 Task: Create in the project AgileGlobe in Backlog an issue 'Integrate a new live chat support feature into an existing customer service portal to enhance customer support and response time', assign it to team member softage.1@softage.net and change the status to IN PROGRESS. Create in the project AgileGlobe in Backlog an issue 'Develop a new tool for automated testing of web application performance under high traffic and load conditions', assign it to team member softage.2@softage.net and change the status to IN PROGRESS
Action: Mouse moved to (192, 51)
Screenshot: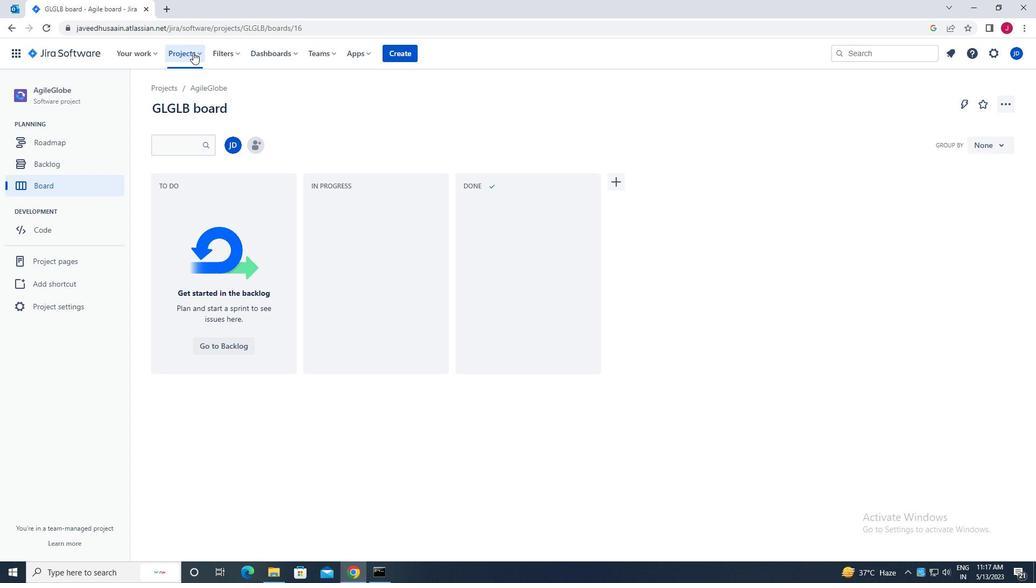 
Action: Mouse pressed left at (192, 51)
Screenshot: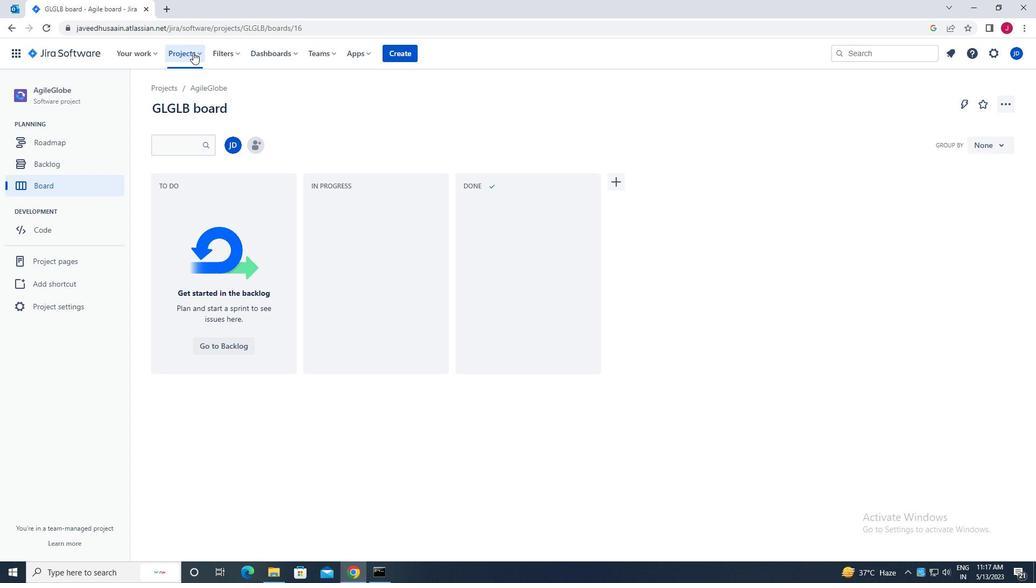 
Action: Mouse moved to (224, 100)
Screenshot: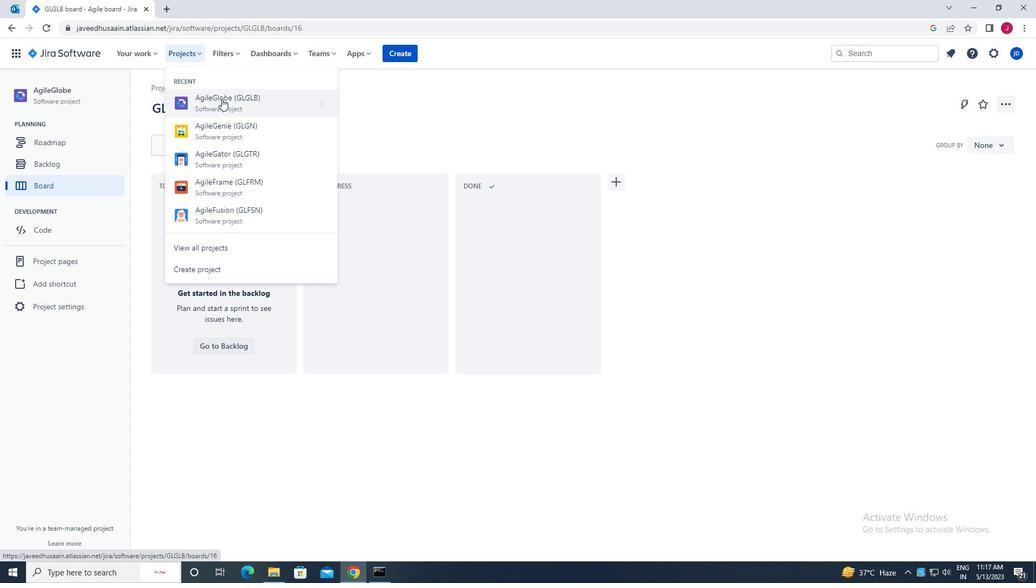 
Action: Mouse pressed left at (224, 100)
Screenshot: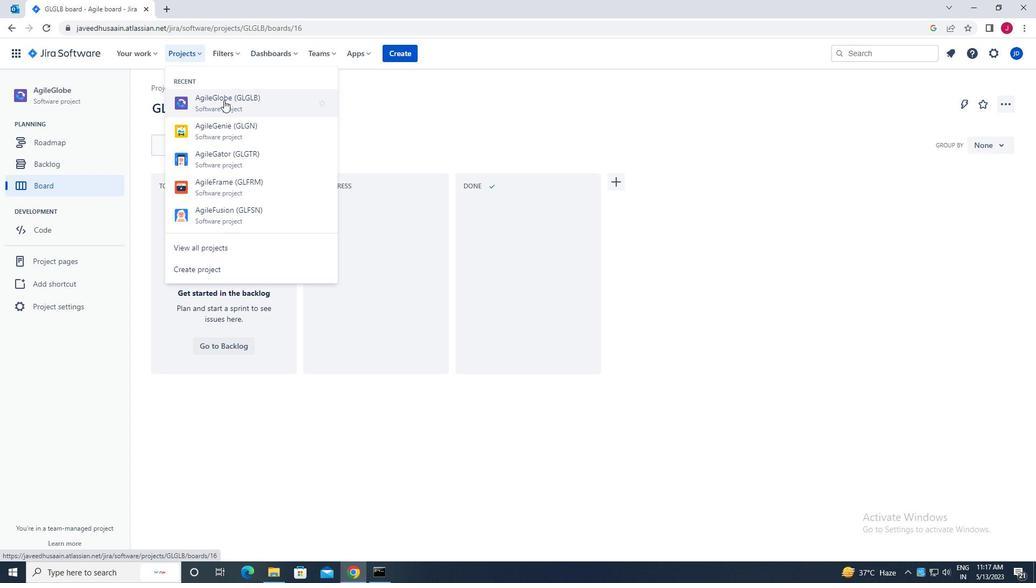 
Action: Mouse moved to (72, 166)
Screenshot: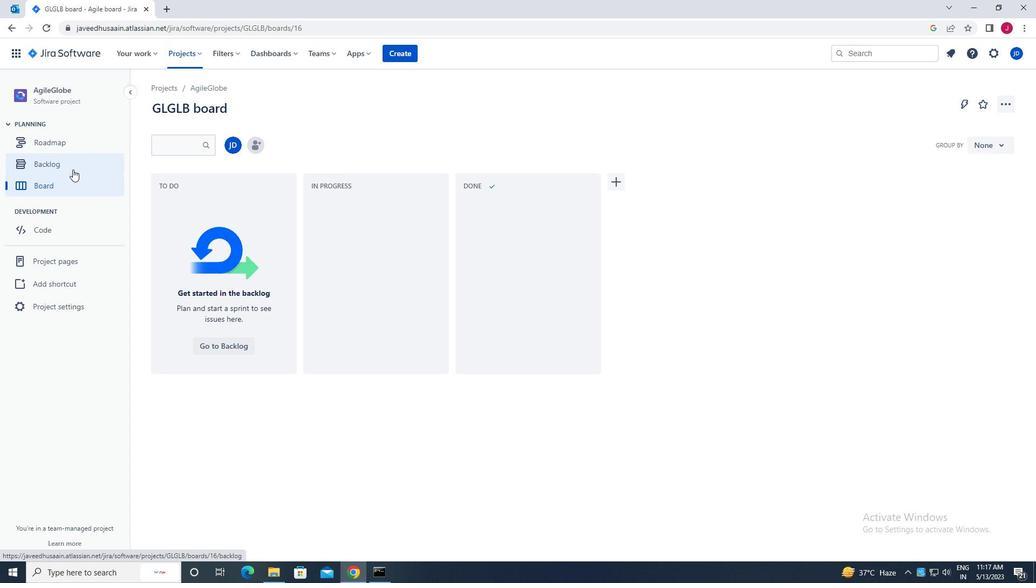 
Action: Mouse pressed left at (72, 166)
Screenshot: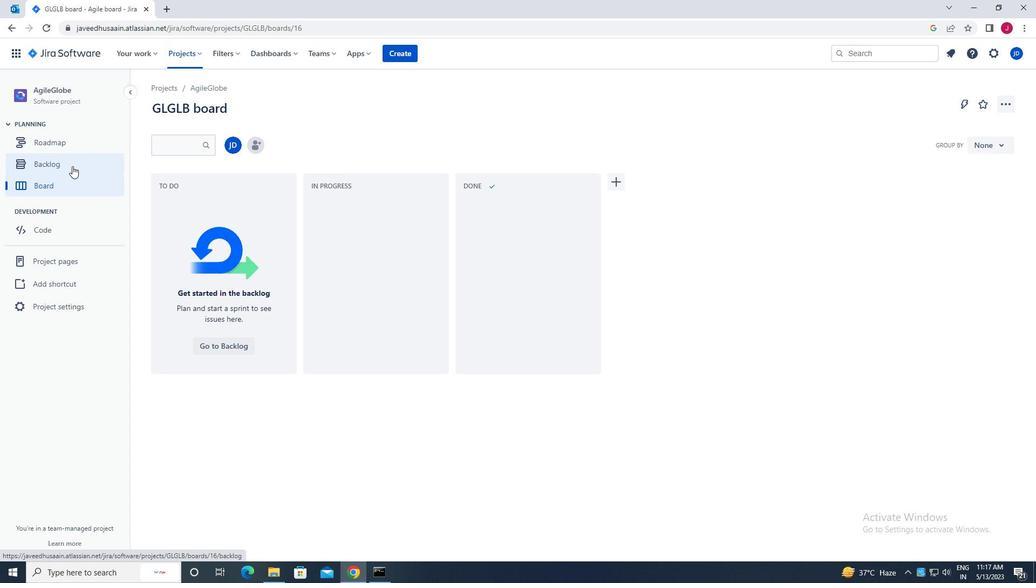 
Action: Mouse moved to (197, 396)
Screenshot: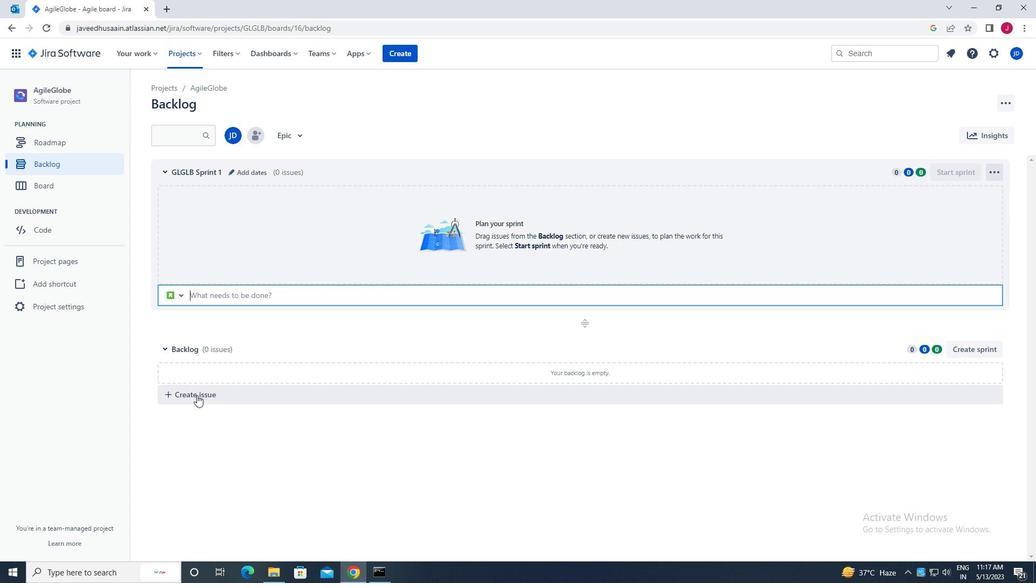 
Action: Mouse pressed left at (197, 396)
Screenshot: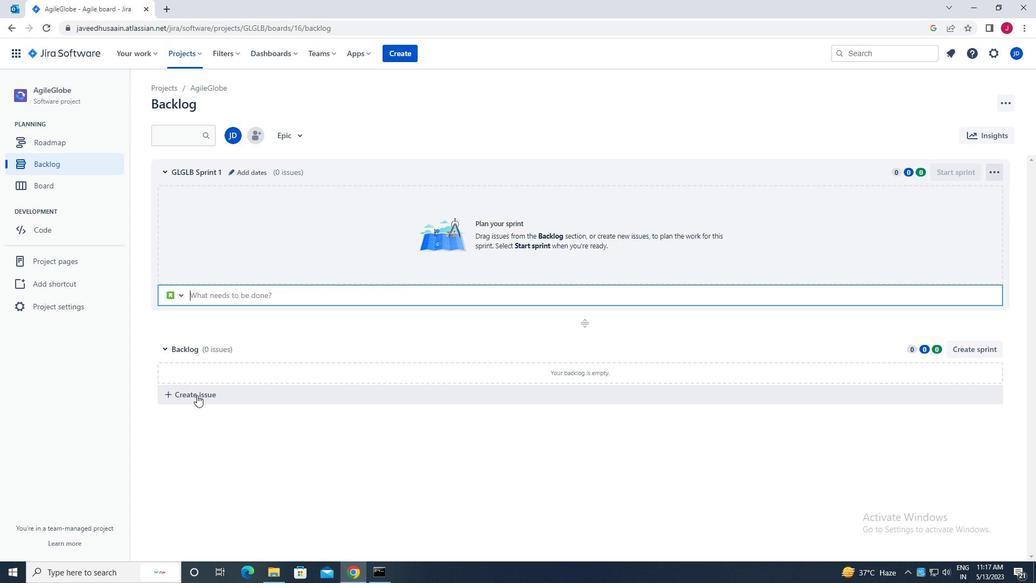
Action: Mouse moved to (223, 396)
Screenshot: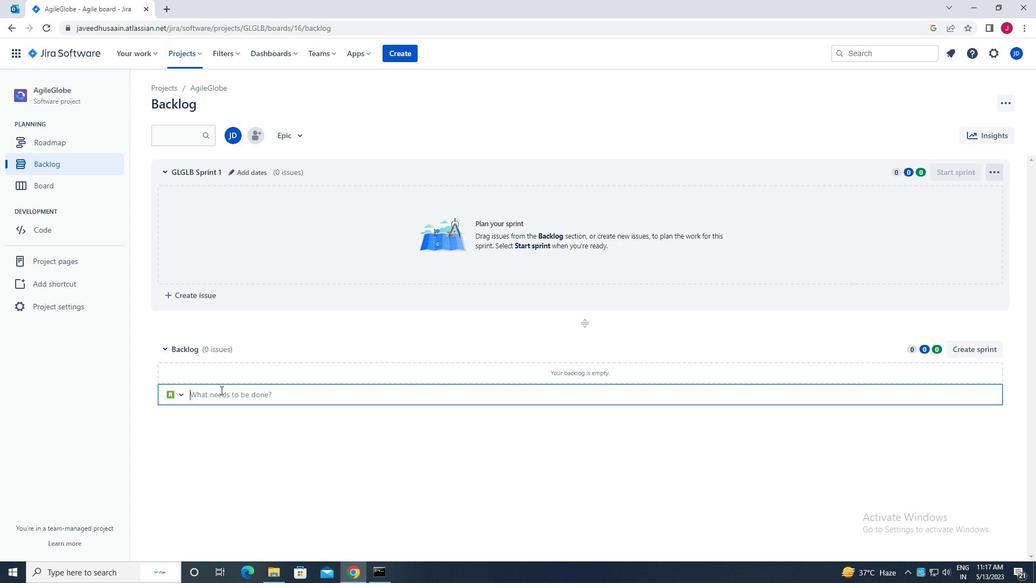 
Action: Mouse pressed left at (223, 396)
Screenshot: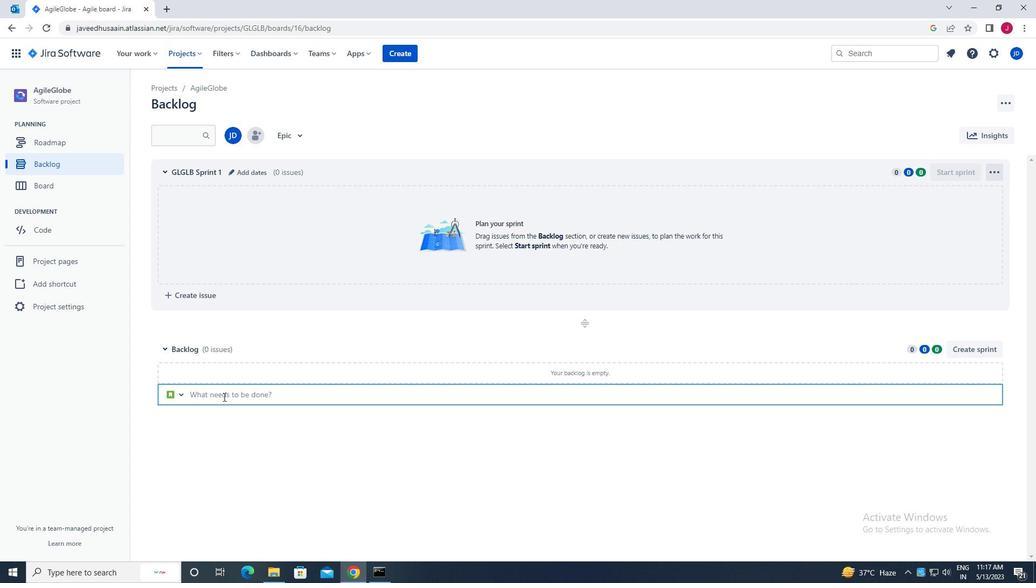 
Action: Mouse moved to (222, 399)
Screenshot: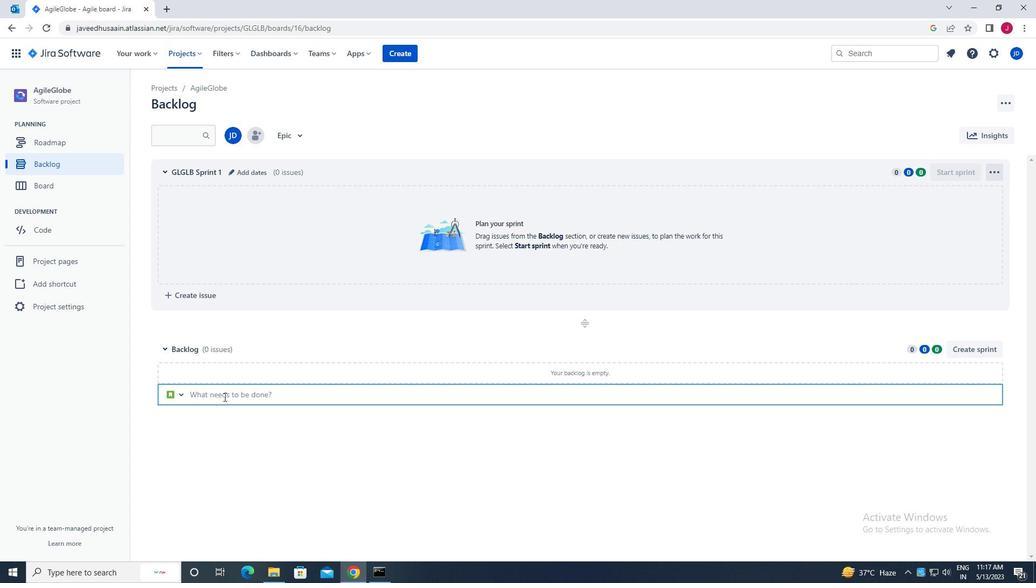 
Action: Key pressed <Key.caps_lock><Key.caps_lock>i<Key.caps_lock>ntegrates<Key.space>a<Key.space>new<Key.space>live<Key.space>chat<Key.space>support<Key.space>feature<Key.space>into<Key.space>an<Key.space>existing<Key.space>customer<Key.space>service<Key.space>portal<Key.space>to<Key.space>ehn<Key.backspace><Key.backspace>nhance<Key.space>customer<Key.space>support<Key.space>and<Key.space>response<Key.space>time<Key.enter>
Screenshot: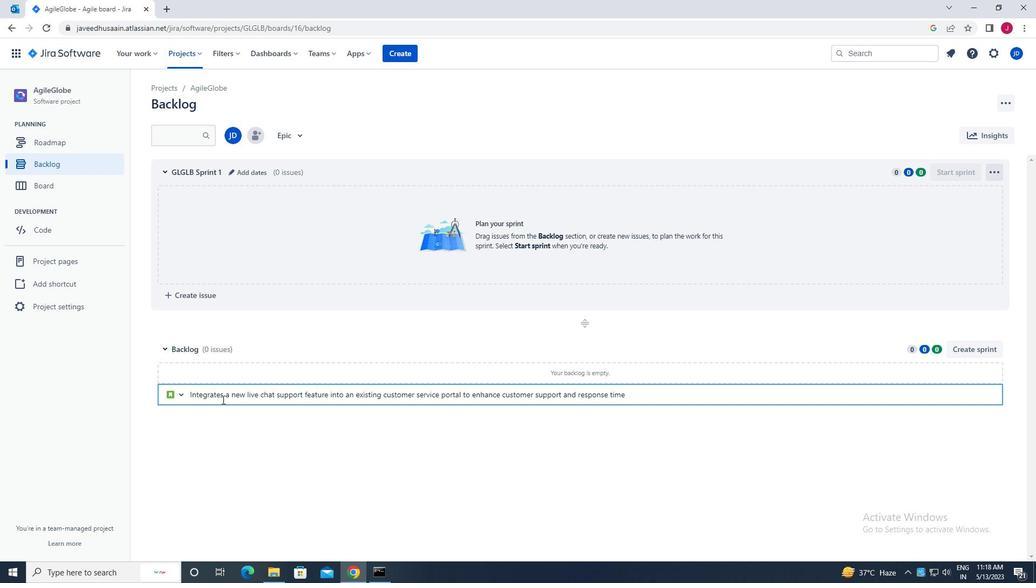 
Action: Mouse moved to (969, 373)
Screenshot: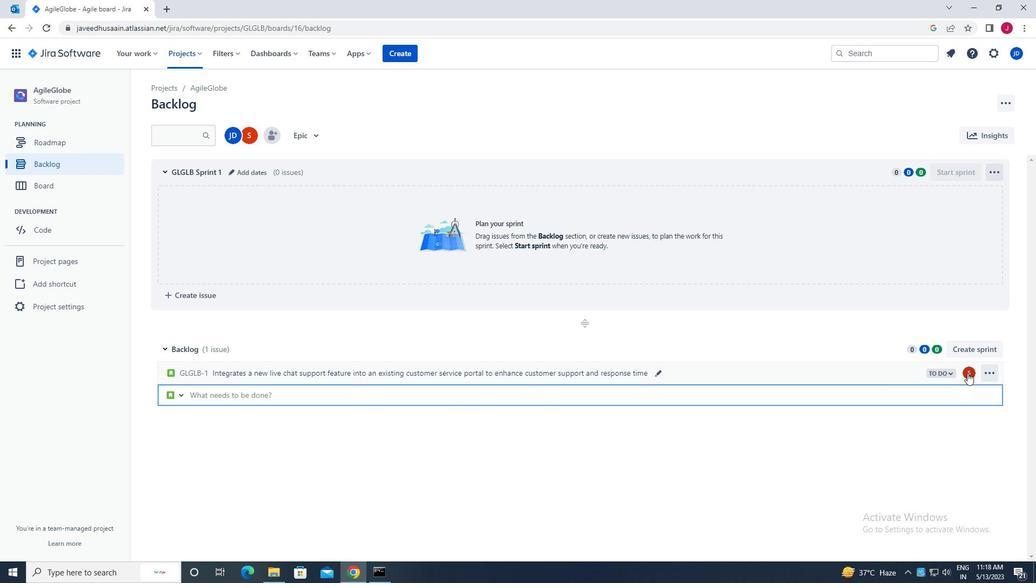 
Action: Mouse pressed left at (969, 373)
Screenshot: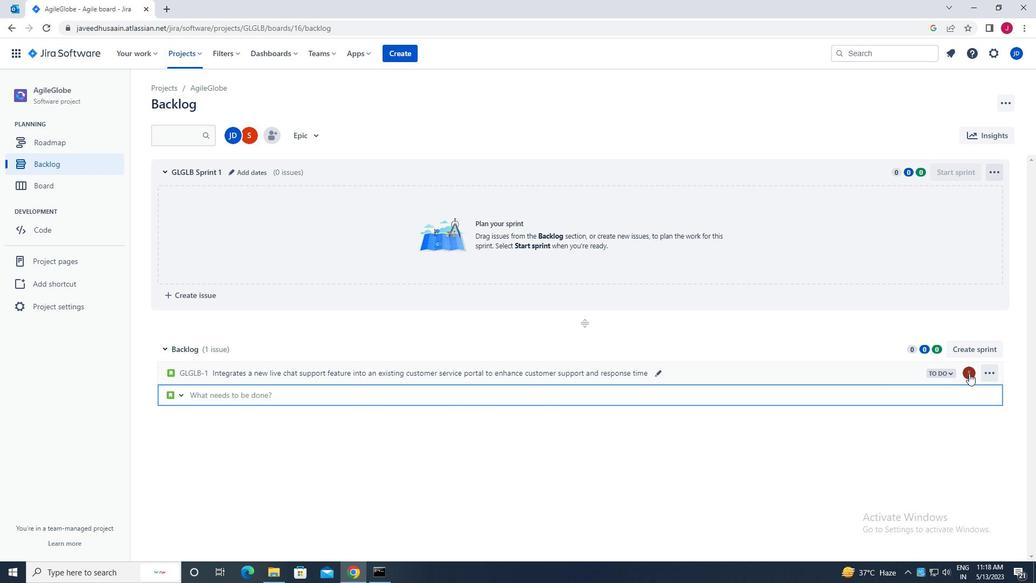 
Action: Mouse moved to (887, 395)
Screenshot: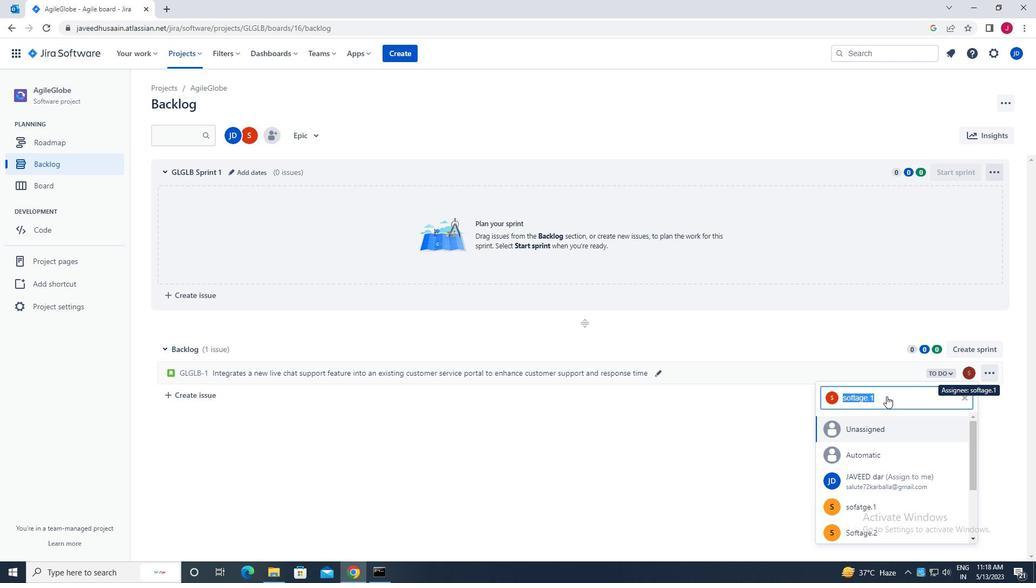 
Action: Key pressed soft
Screenshot: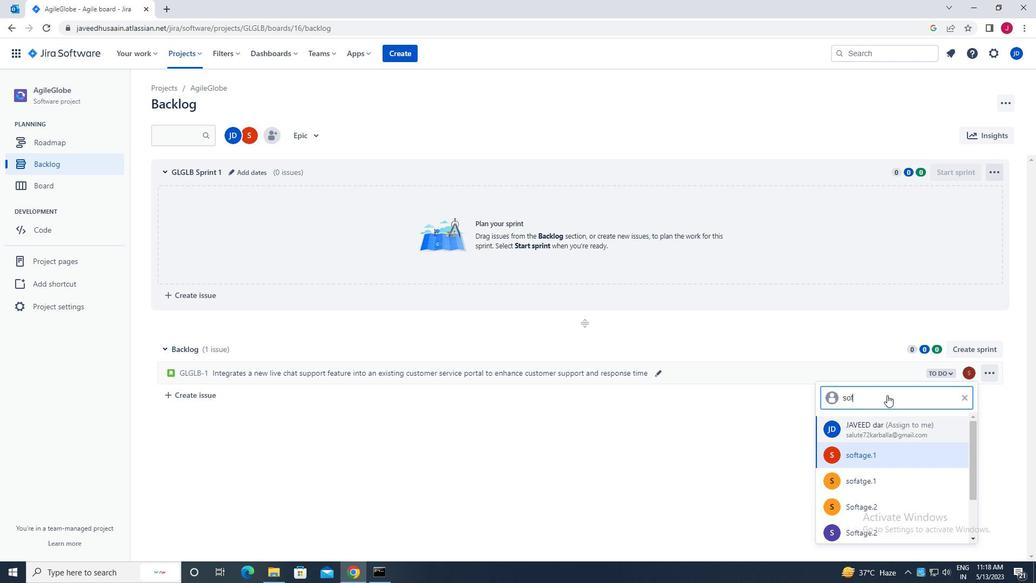 
Action: Mouse moved to (893, 427)
Screenshot: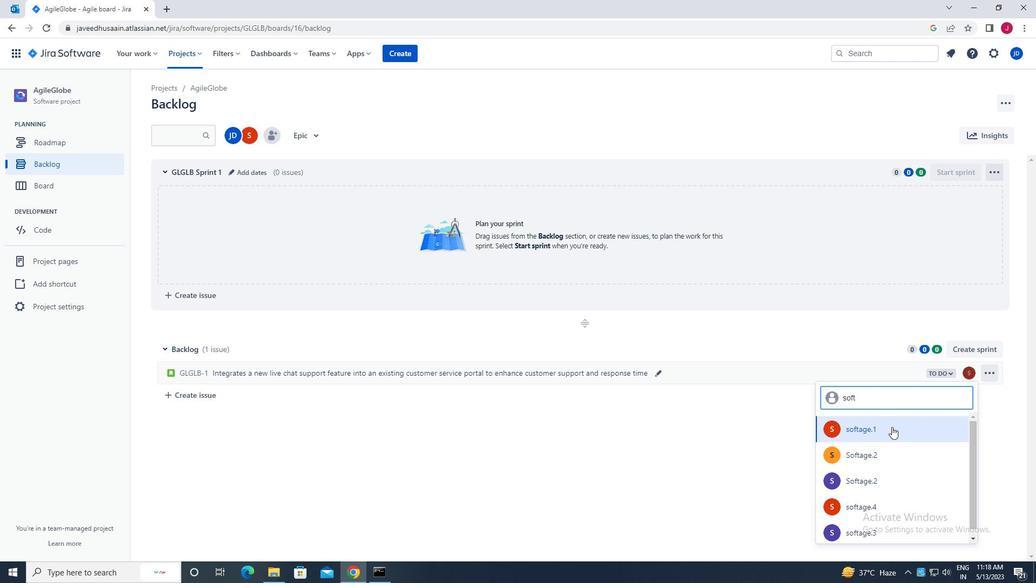 
Action: Mouse pressed left at (893, 427)
Screenshot: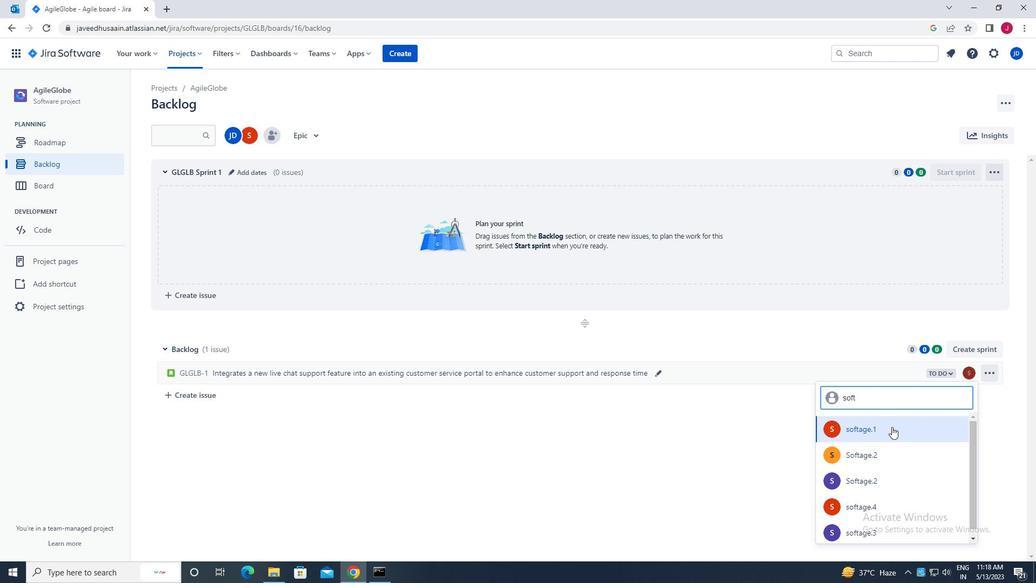 
Action: Mouse moved to (947, 373)
Screenshot: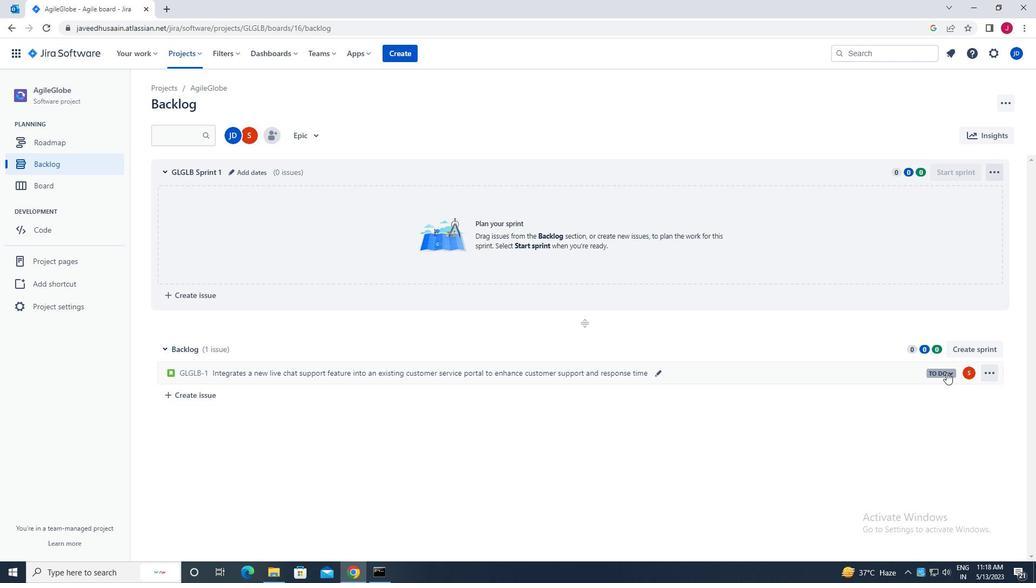 
Action: Mouse pressed left at (947, 373)
Screenshot: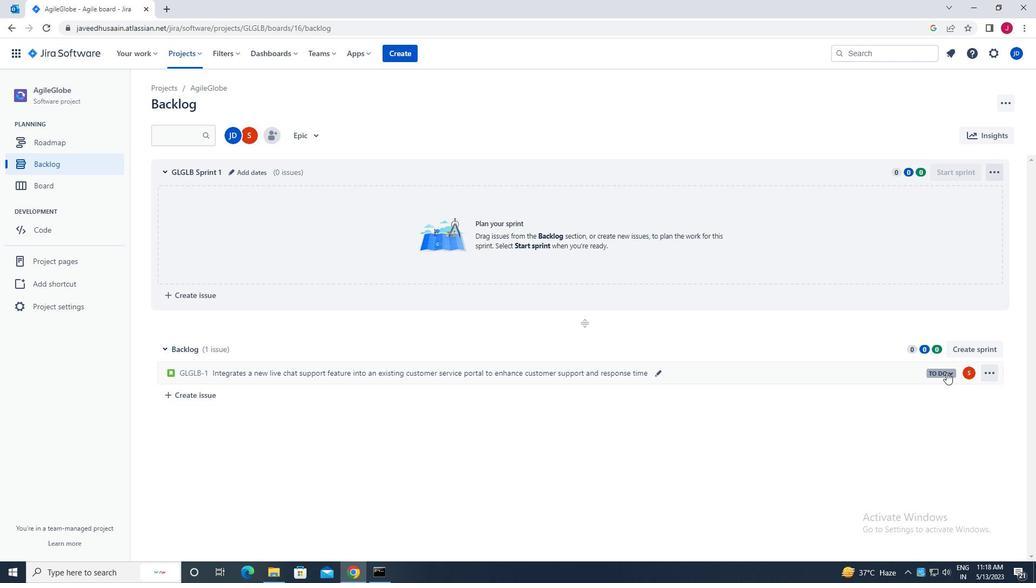 
Action: Mouse moved to (869, 396)
Screenshot: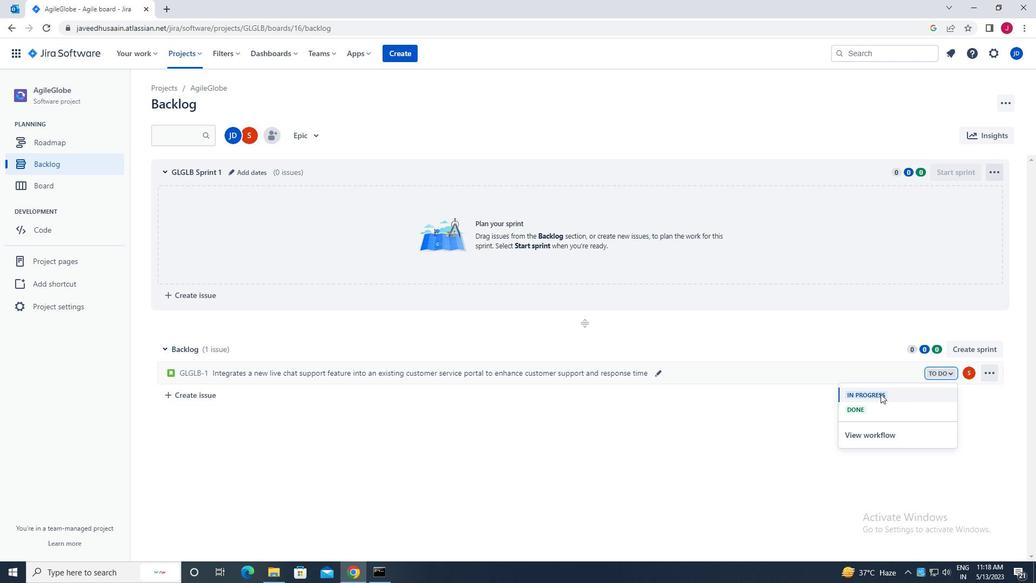 
Action: Mouse pressed left at (869, 396)
Screenshot: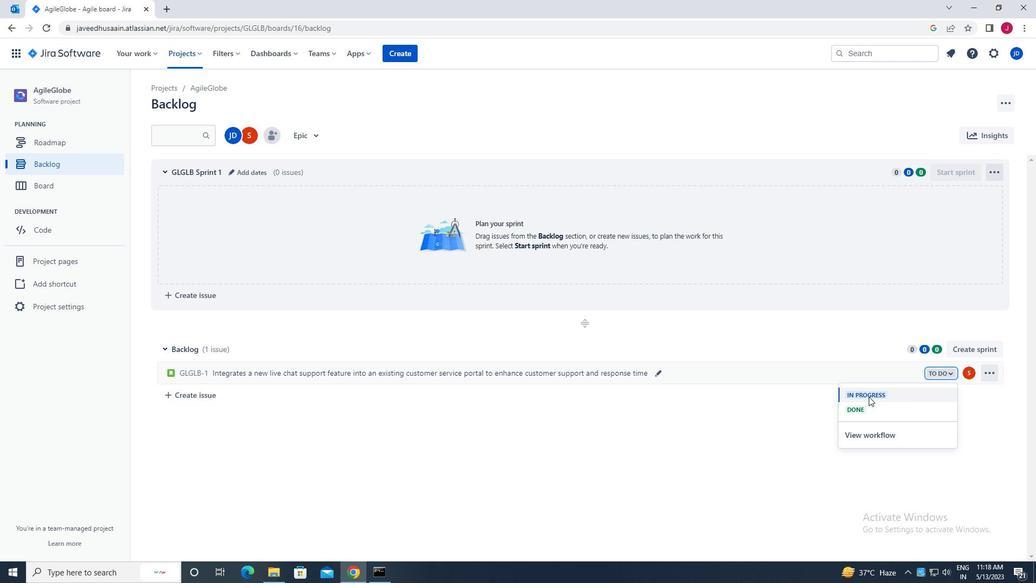 
Action: Mouse moved to (208, 395)
Screenshot: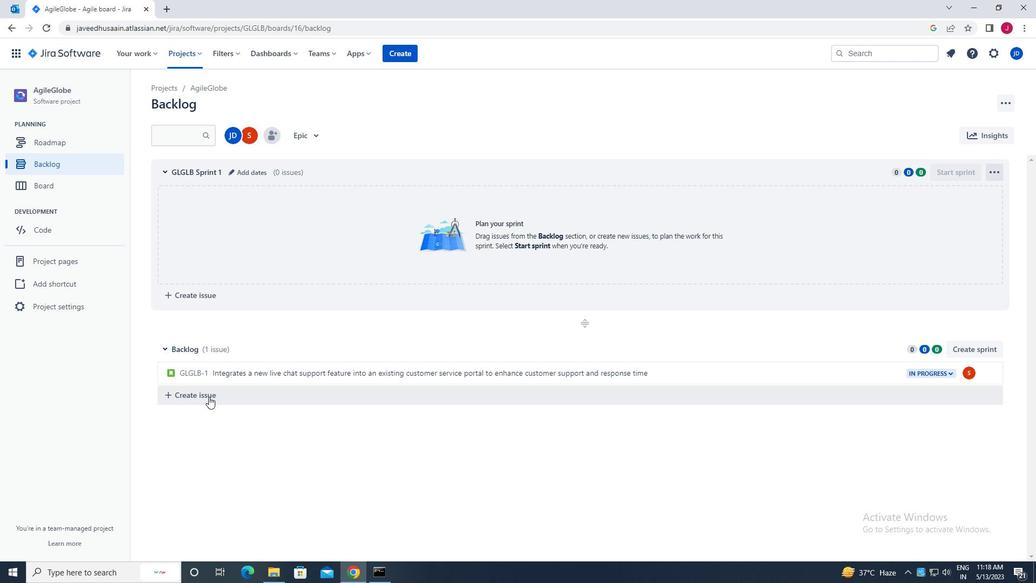
Action: Mouse pressed left at (208, 395)
Screenshot: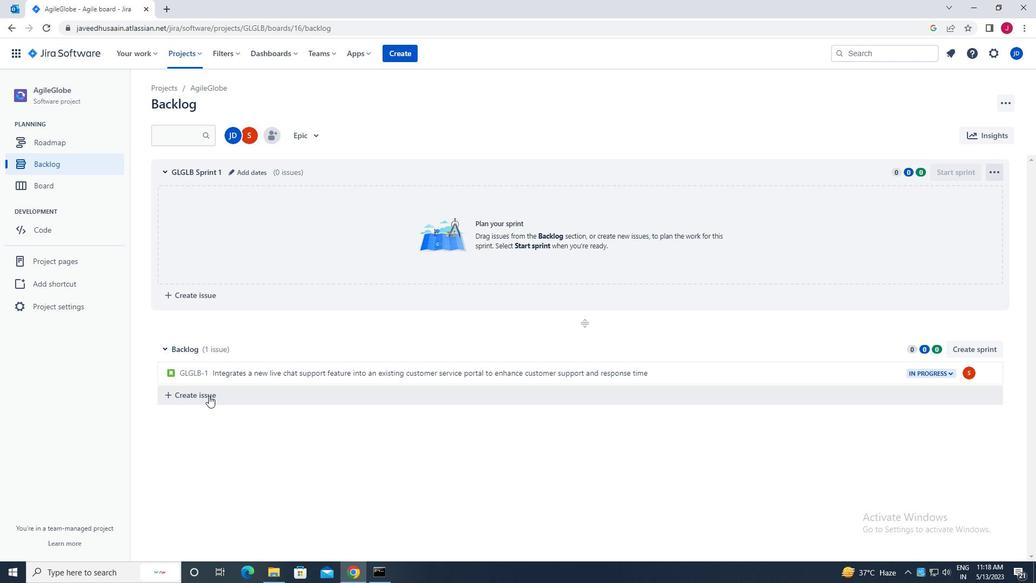 
Action: Mouse moved to (268, 398)
Screenshot: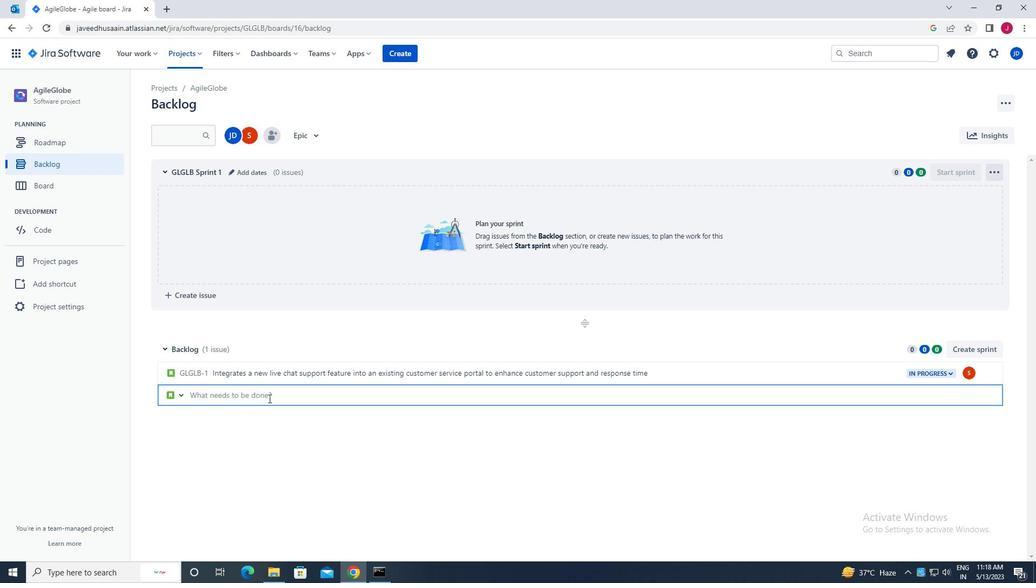 
Action: Key pressed <Key.caps_lock>d<Key.caps_lock>evelop<Key.space>a<Key.space>new<Key.space>tool<Key.space>for<Key.space>ato<Key.backspace>tomated<Key.space><Key.backspace><Key.backspace><Key.backspace><Key.backspace><Key.backspace><Key.backspace><Key.backspace><Key.backspace><Key.backspace>utp<Key.backspace>omated<Key.space>testing<Key.space>of<Key.space>web<Key.space>application<Key.space>performance<Key.space>under<Key.space>high<Key.space>traffic<Key.space>load<Key.space>condo<Key.backspace>itions<Key.space><Key.enter>
Screenshot: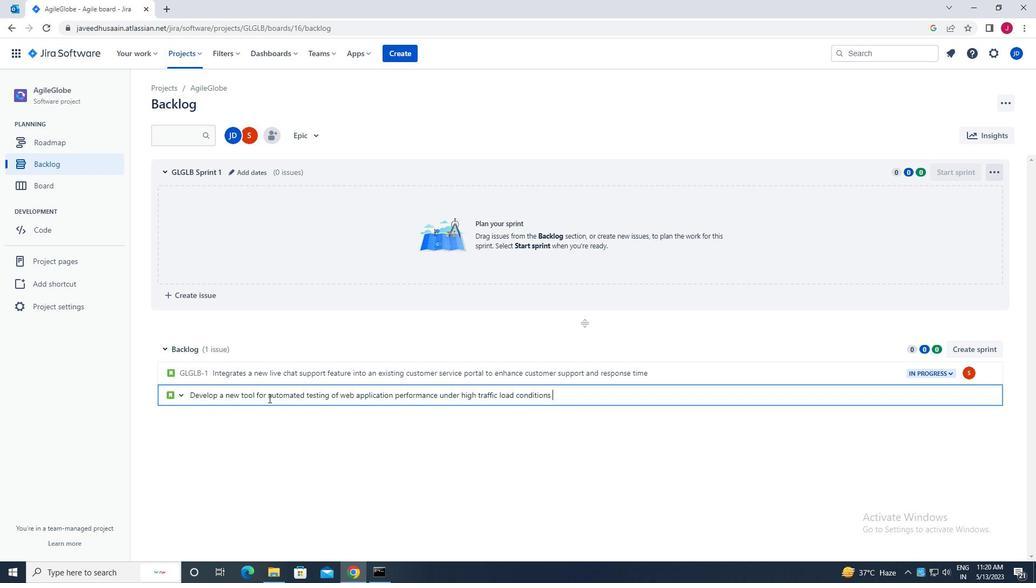
Action: Mouse moved to (969, 395)
Screenshot: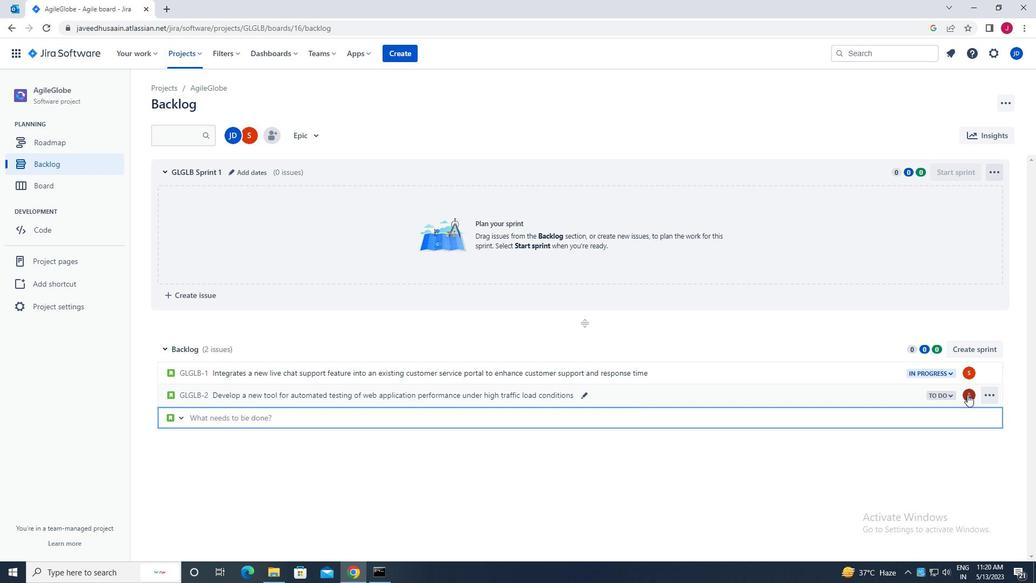 
Action: Mouse pressed left at (969, 395)
Screenshot: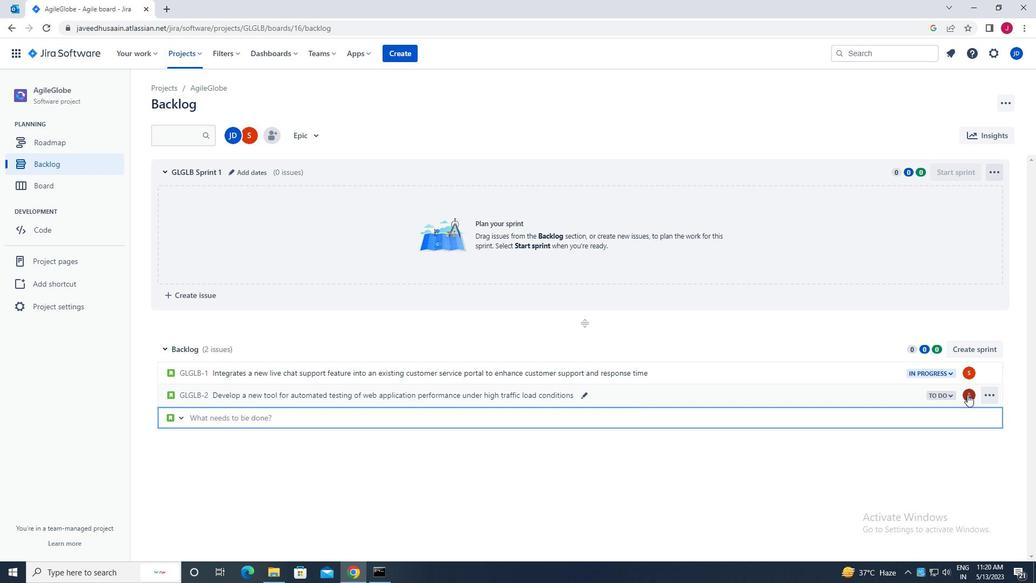 
Action: Mouse moved to (882, 418)
Screenshot: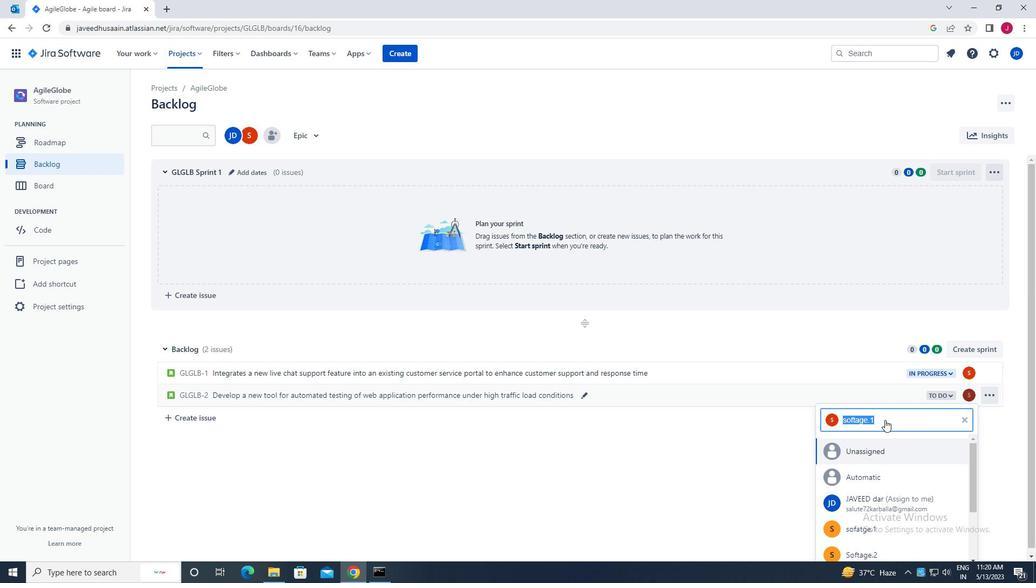 
Action: Key pressed soft
Screenshot: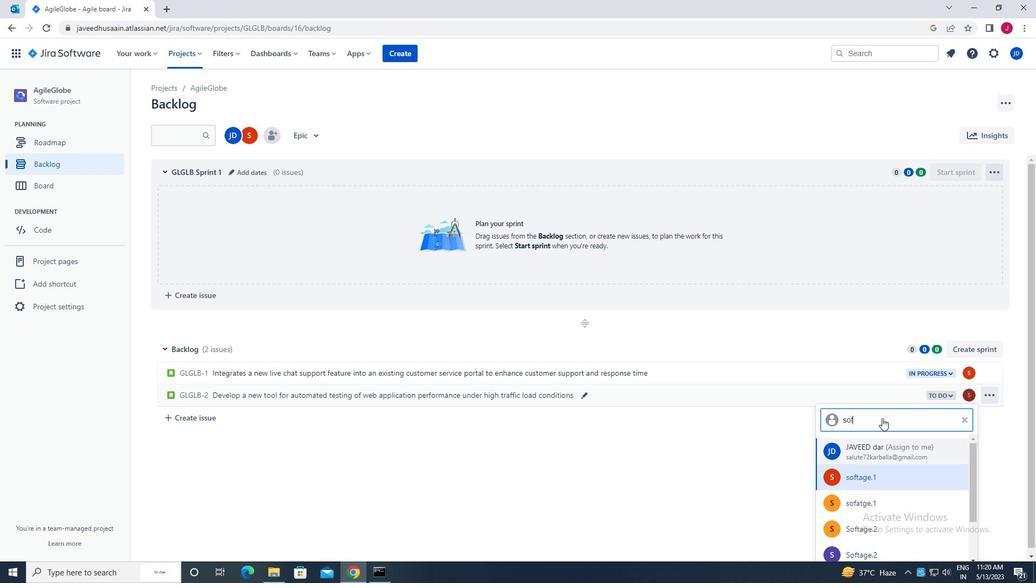 
Action: Mouse moved to (882, 504)
Screenshot: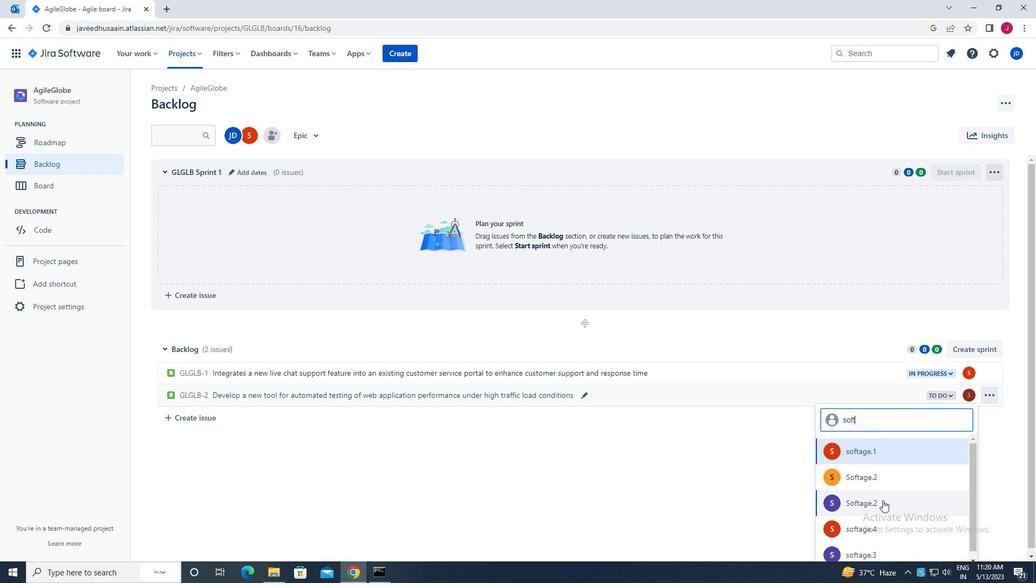 
Action: Mouse pressed left at (882, 504)
Screenshot: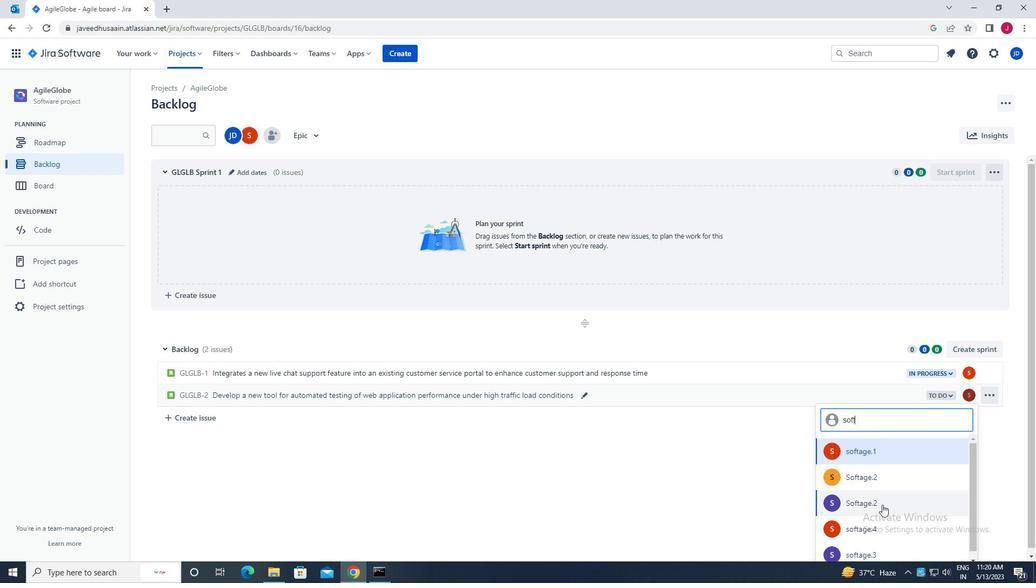 
Action: Mouse moved to (946, 396)
Screenshot: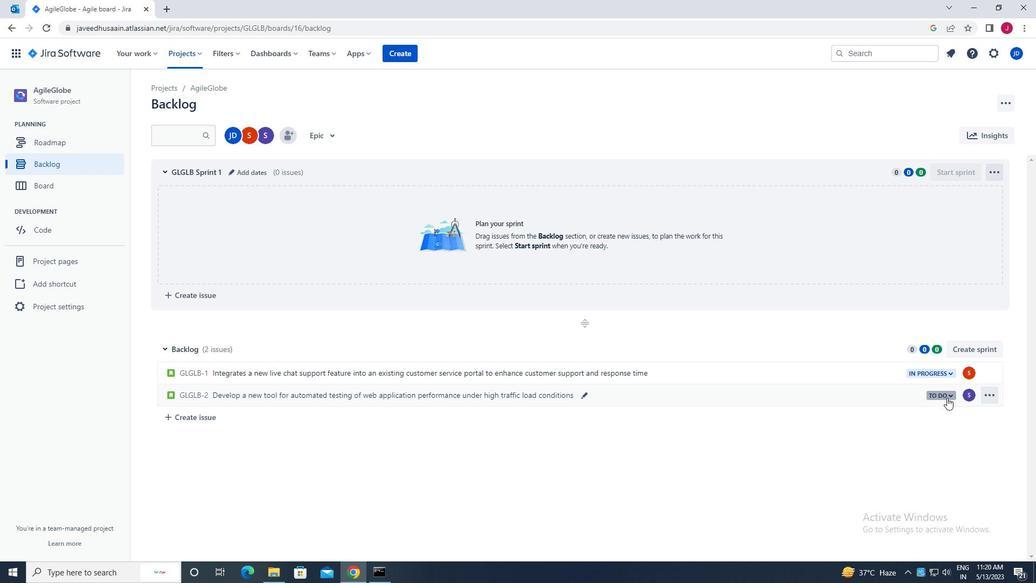 
Action: Mouse pressed left at (946, 396)
Screenshot: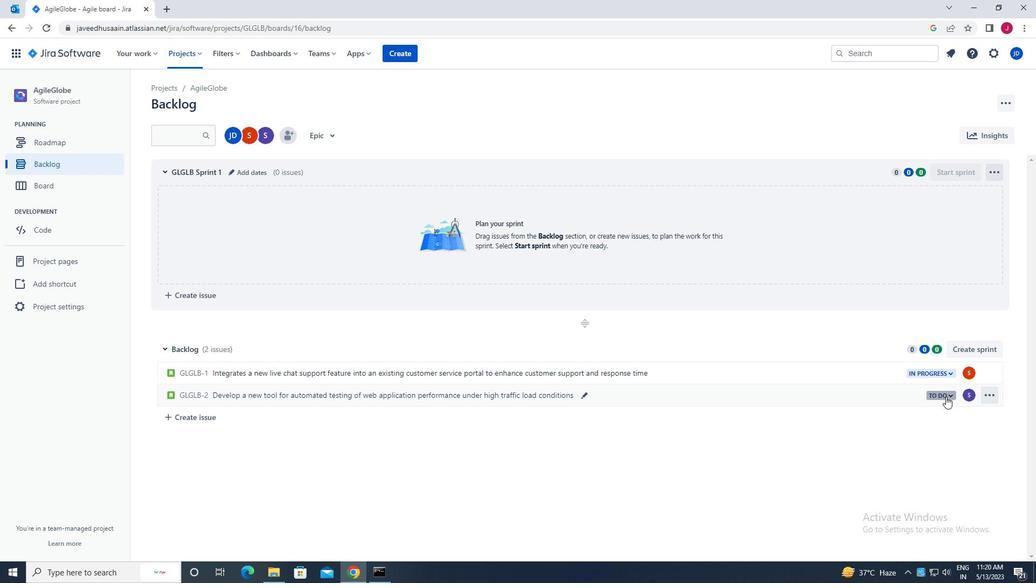 
Action: Mouse moved to (872, 417)
Screenshot: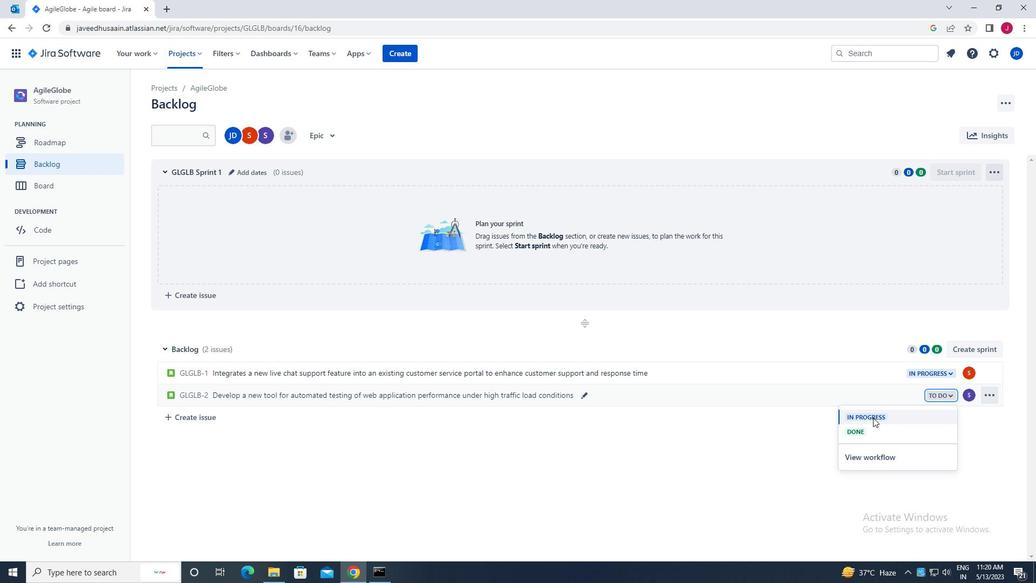 
Action: Mouse pressed left at (872, 417)
Screenshot: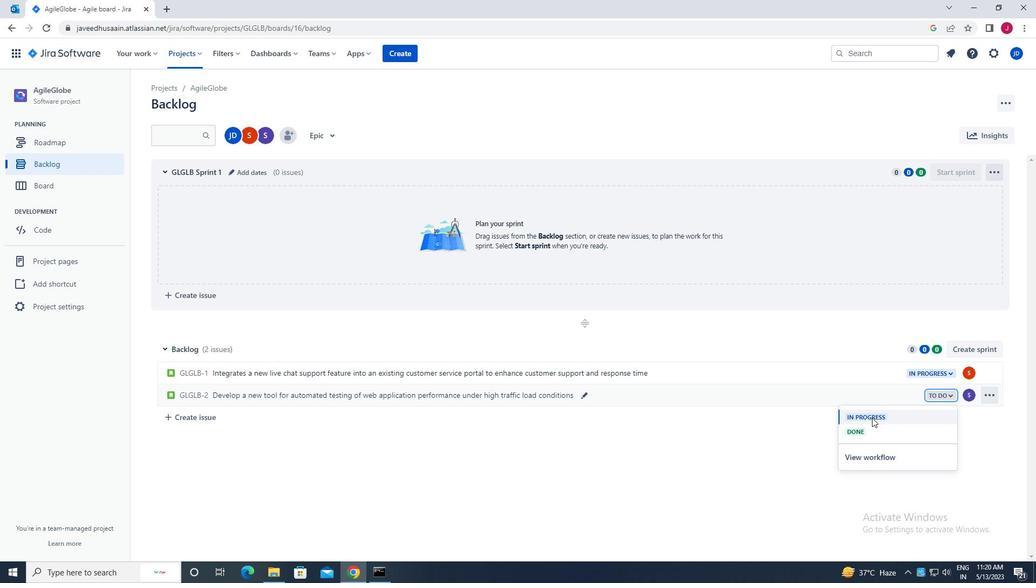 
Action: Mouse moved to (608, 475)
Screenshot: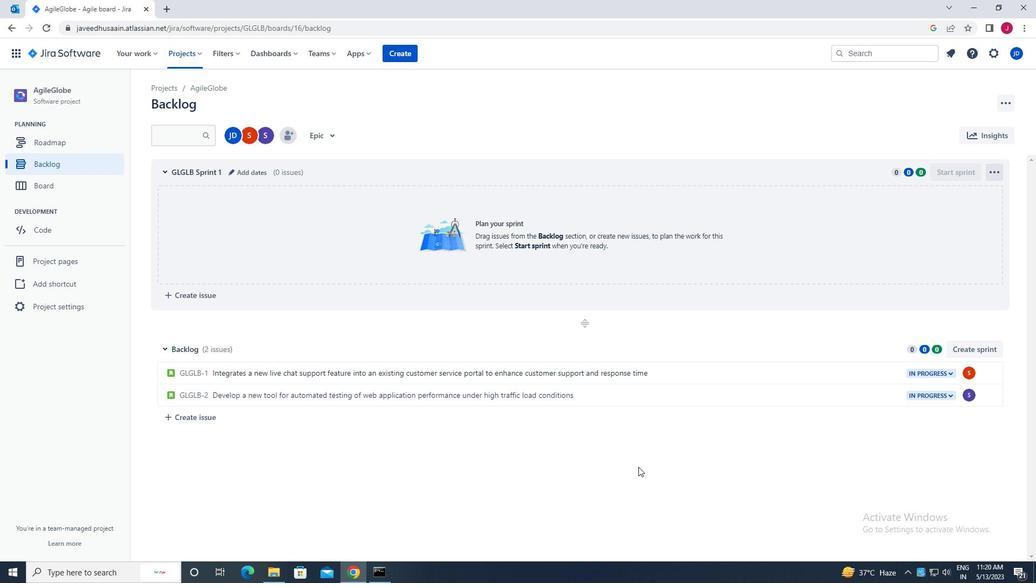 
